 Task: Create a due date automation trigger when advanced on, on the tuesday after a card is due add fields with custom field "Resume" set to a number greater or equal to 1 and greater than 10 at 11:00 AM.
Action: Mouse moved to (980, 81)
Screenshot: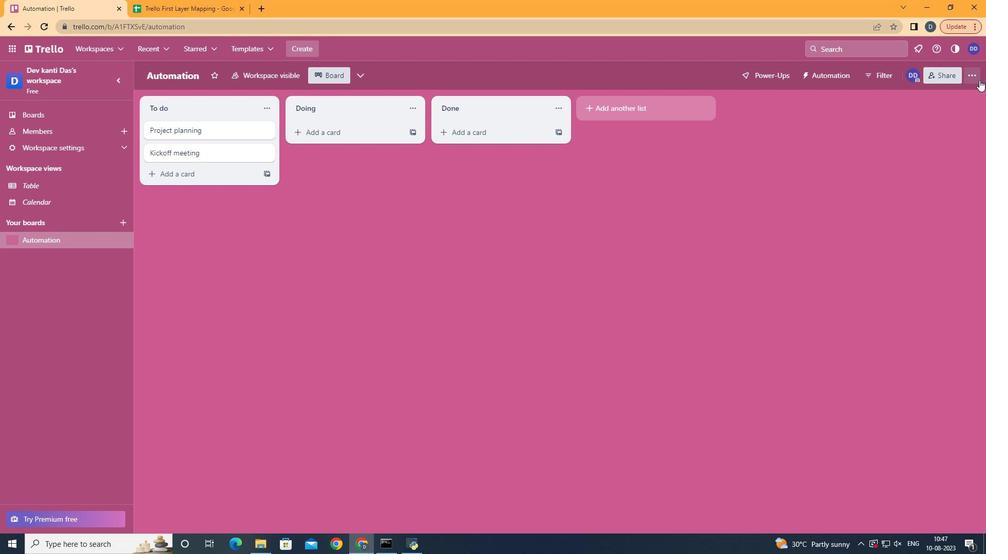 
Action: Mouse pressed left at (980, 81)
Screenshot: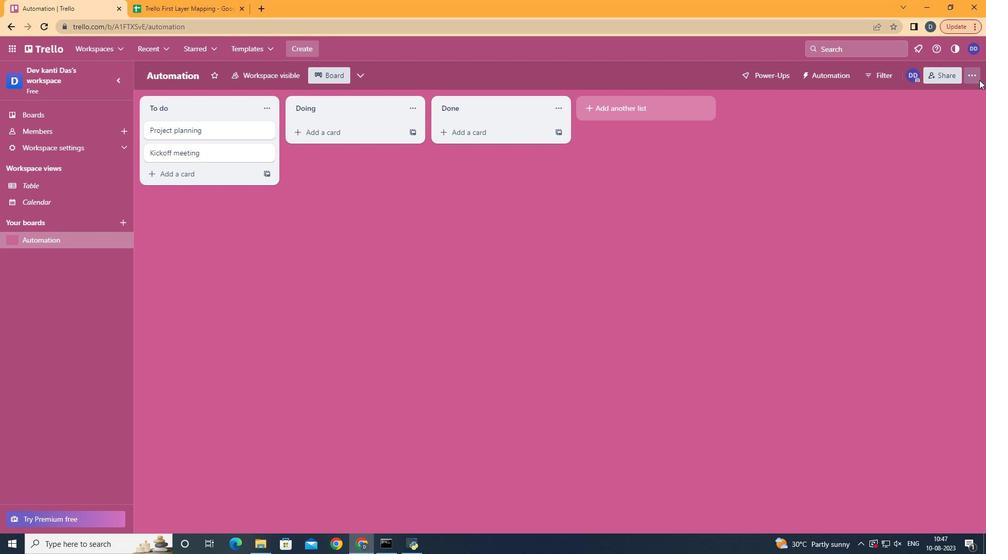 
Action: Mouse moved to (921, 210)
Screenshot: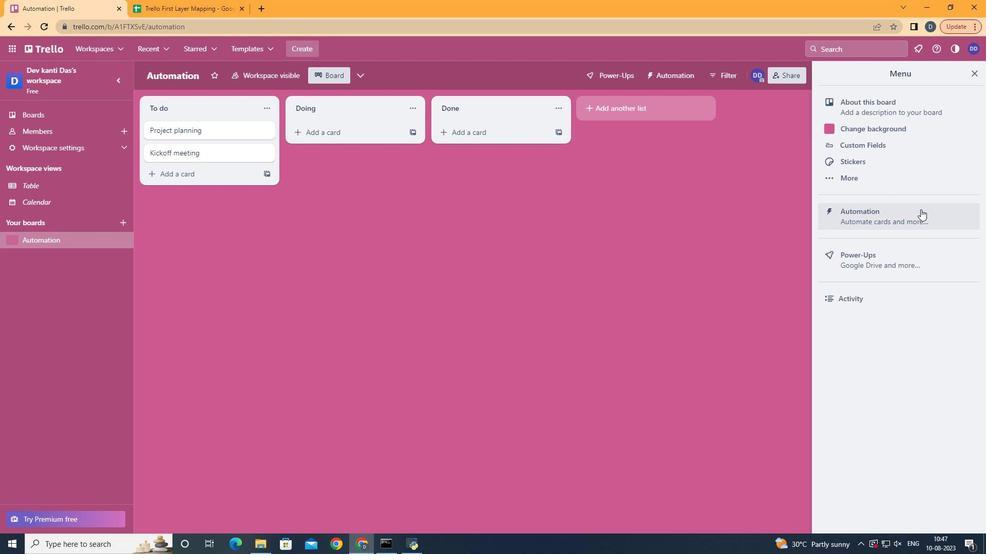 
Action: Mouse pressed left at (921, 210)
Screenshot: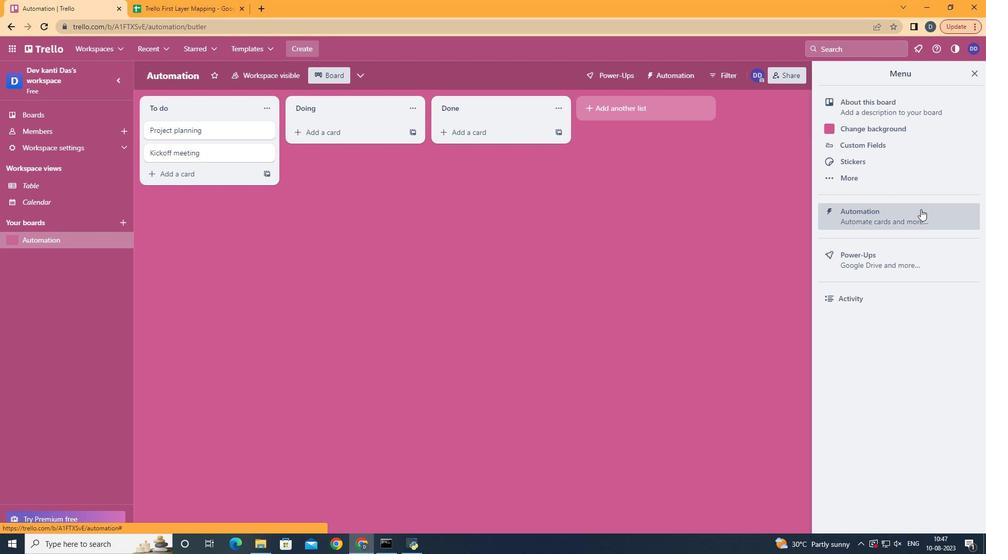 
Action: Mouse moved to (186, 213)
Screenshot: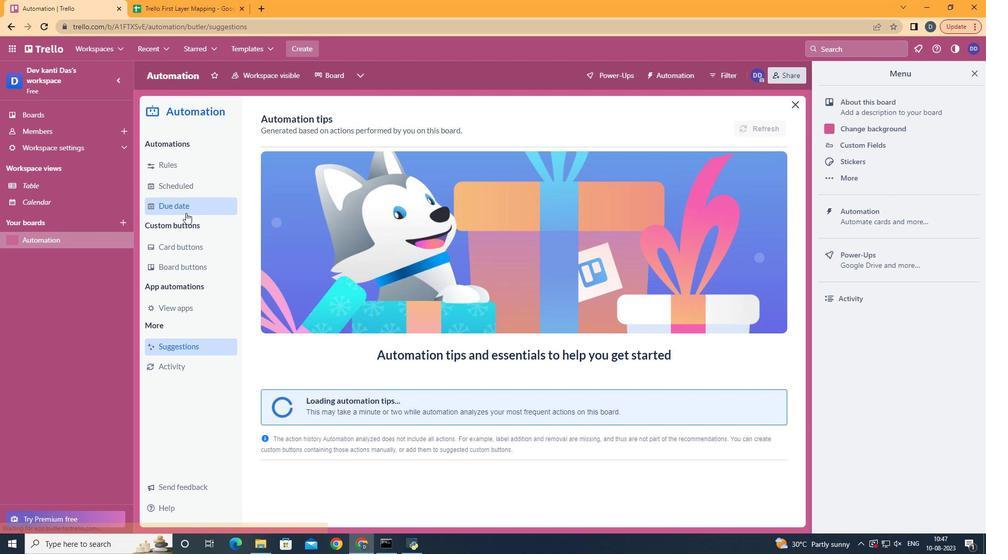 
Action: Mouse pressed left at (186, 213)
Screenshot: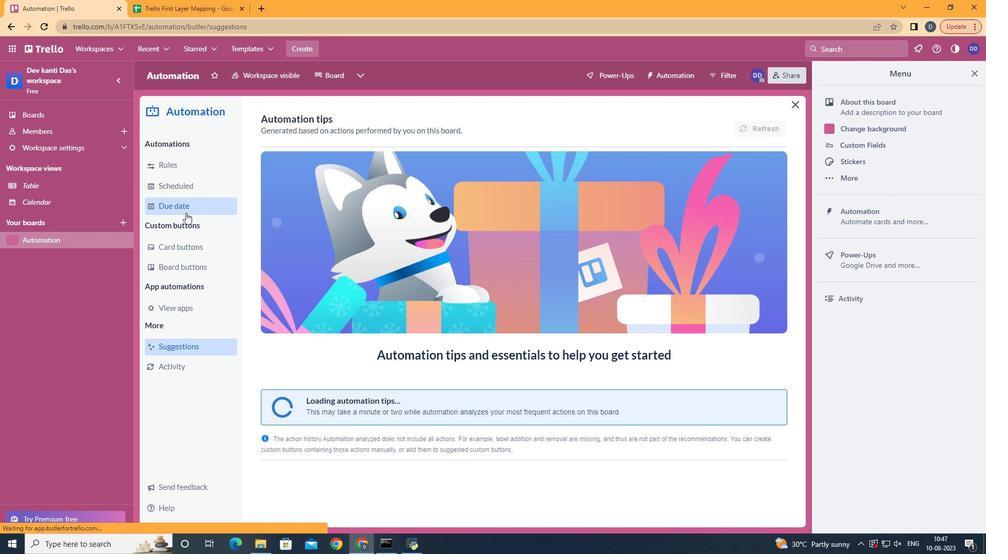 
Action: Mouse moved to (719, 124)
Screenshot: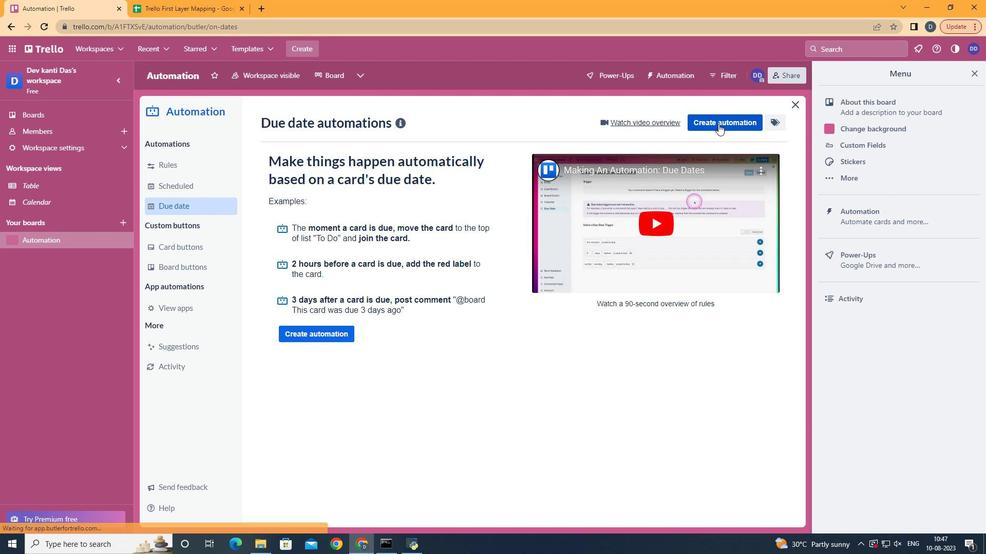 
Action: Mouse pressed left at (719, 124)
Screenshot: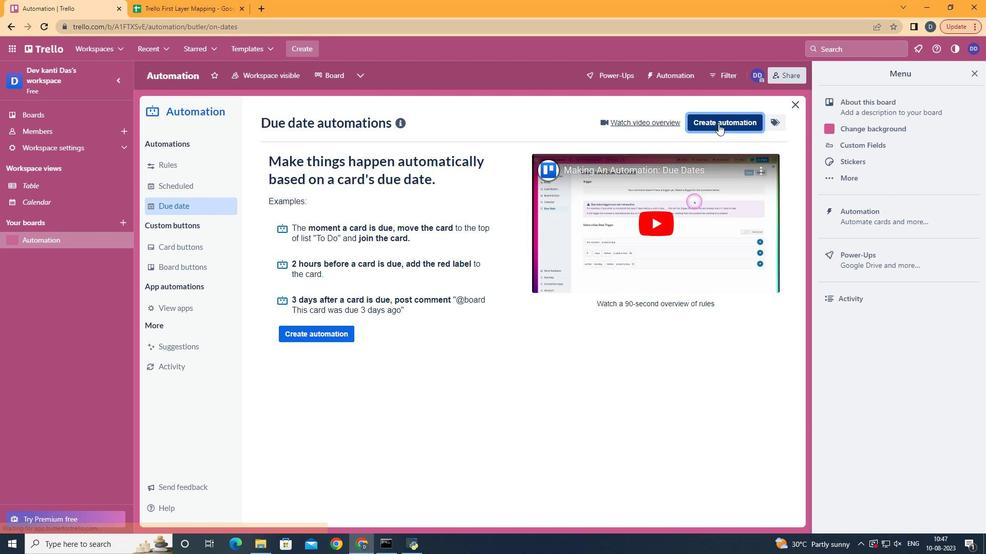 
Action: Mouse moved to (512, 216)
Screenshot: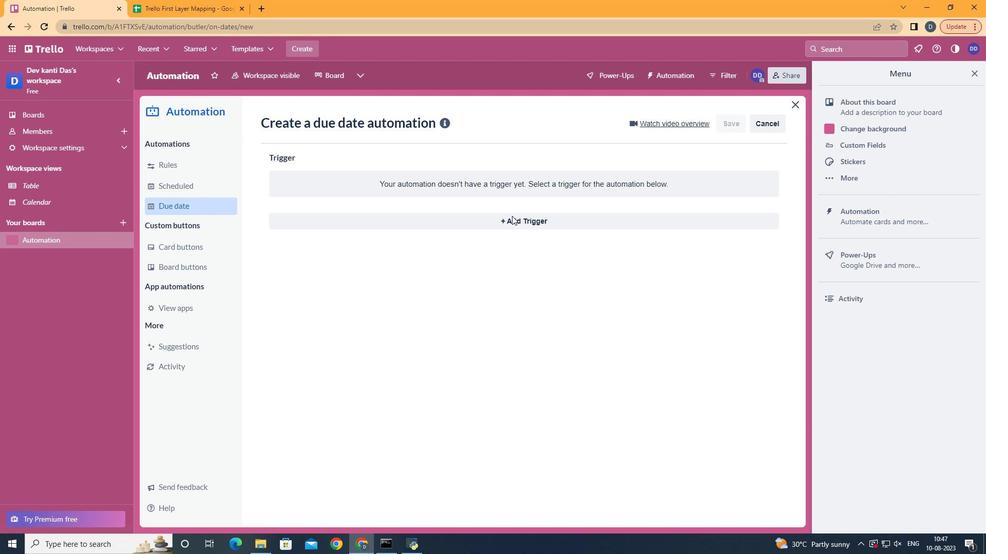 
Action: Mouse pressed left at (512, 216)
Screenshot: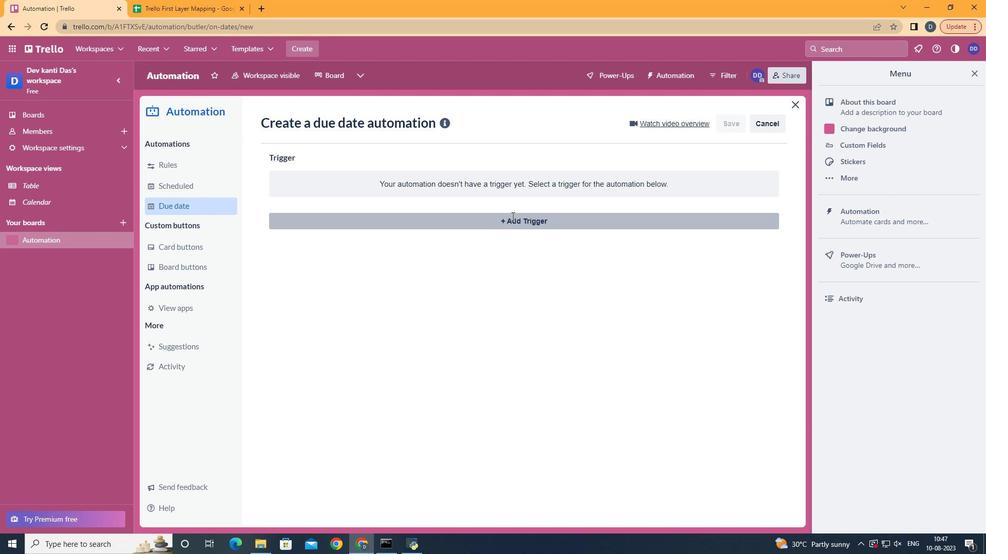 
Action: Mouse moved to (337, 293)
Screenshot: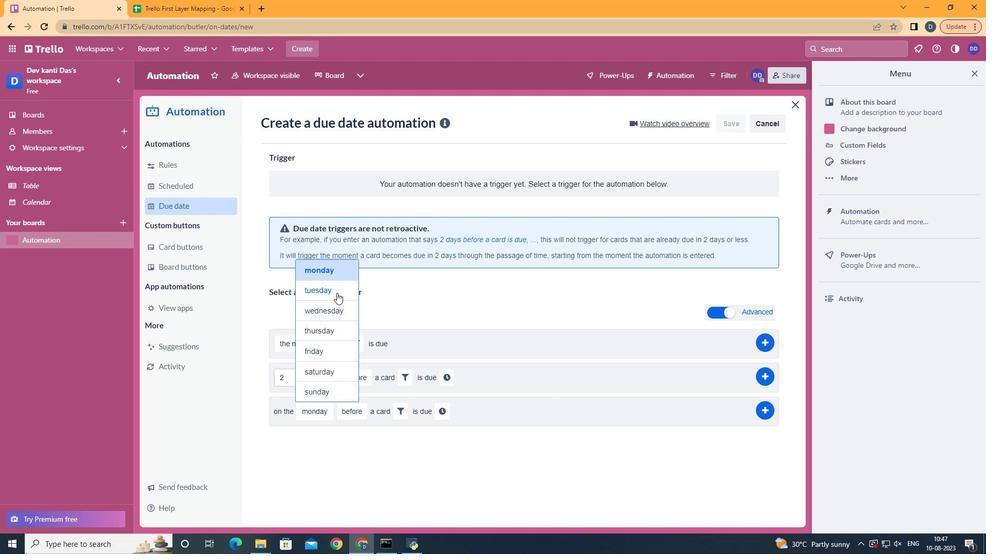 
Action: Mouse pressed left at (337, 293)
Screenshot: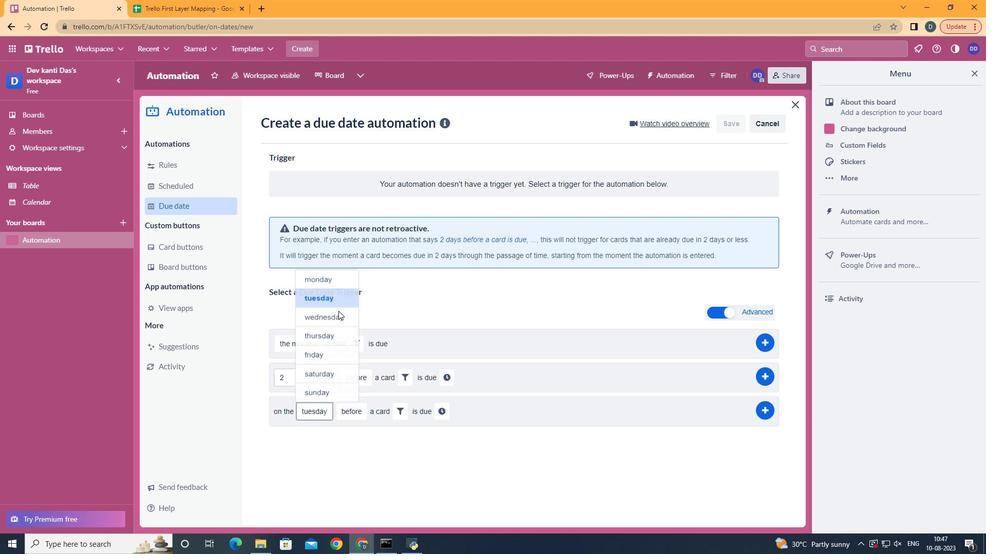 
Action: Mouse moved to (363, 450)
Screenshot: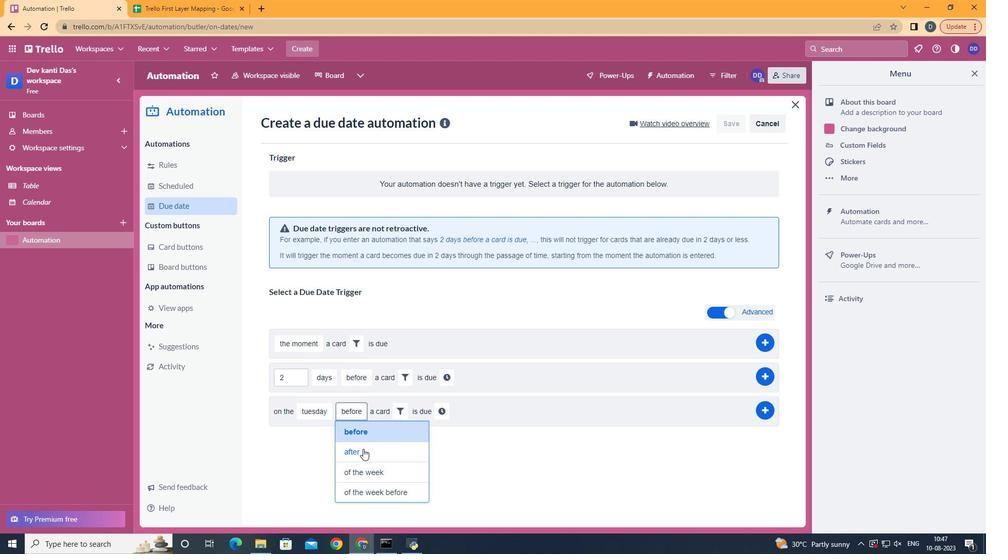 
Action: Mouse pressed left at (363, 450)
Screenshot: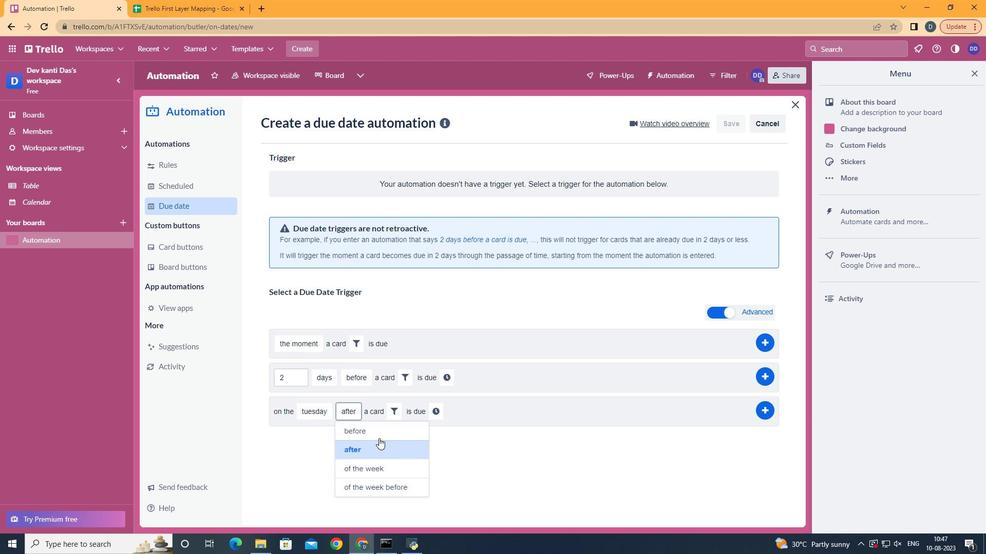
Action: Mouse moved to (403, 411)
Screenshot: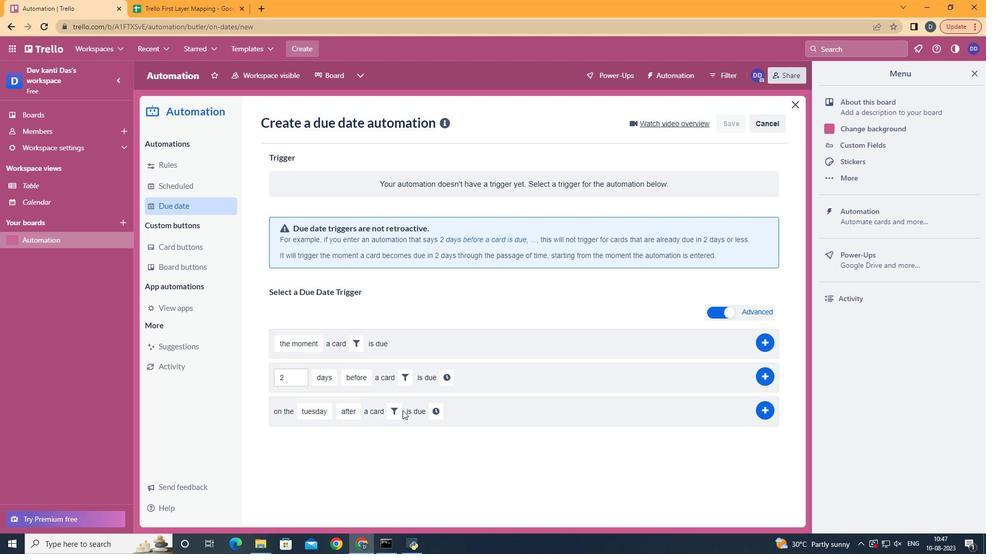 
Action: Mouse pressed left at (403, 411)
Screenshot: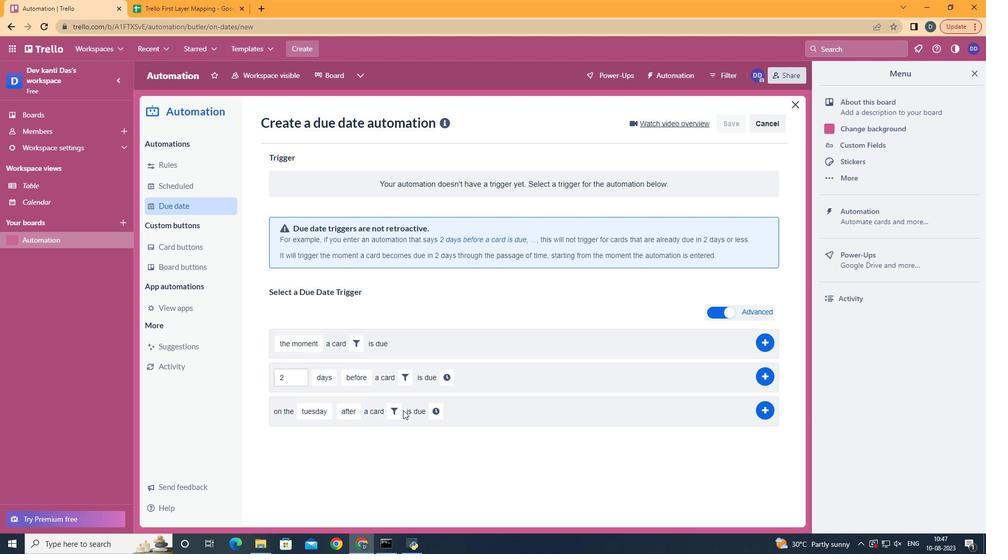 
Action: Mouse moved to (397, 413)
Screenshot: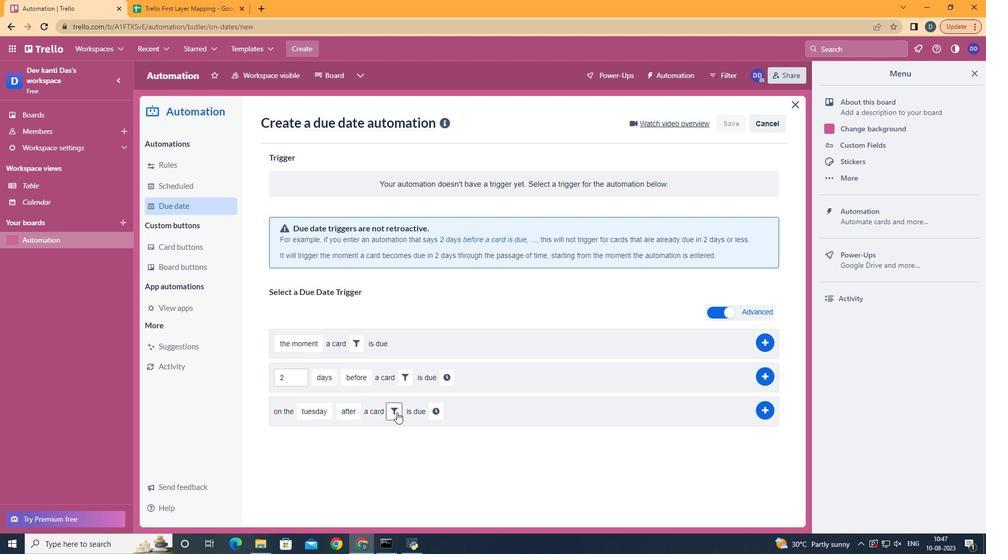 
Action: Mouse pressed left at (397, 413)
Screenshot: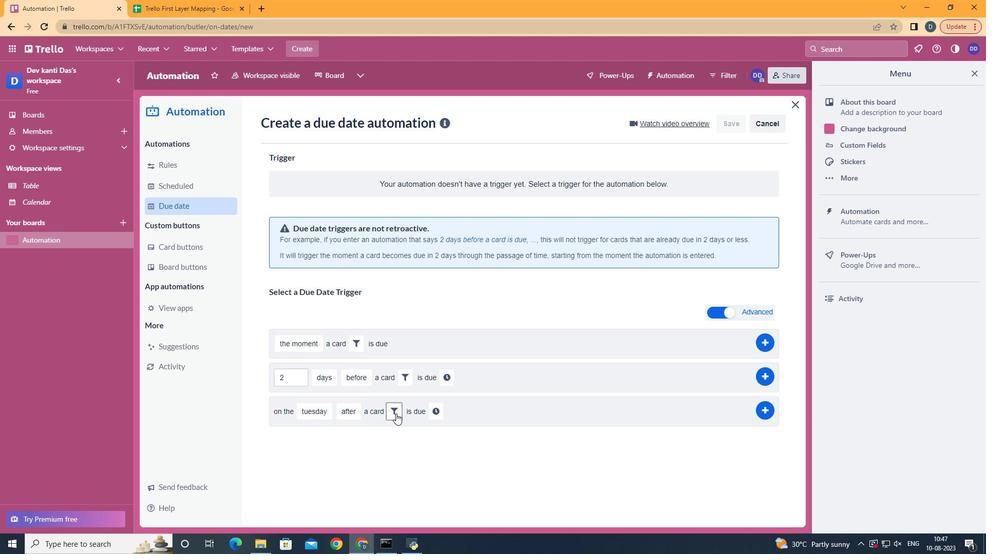 
Action: Mouse moved to (553, 443)
Screenshot: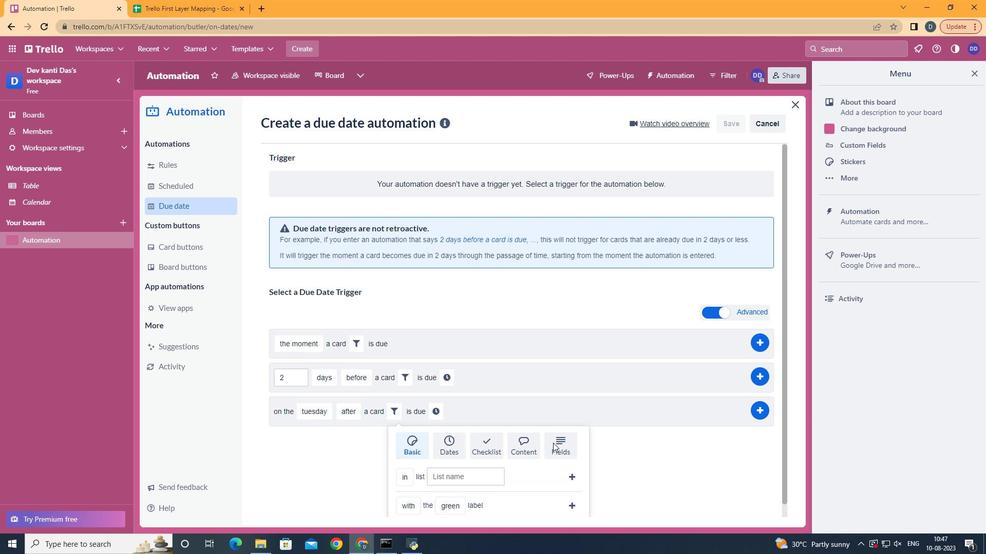 
Action: Mouse pressed left at (553, 443)
Screenshot: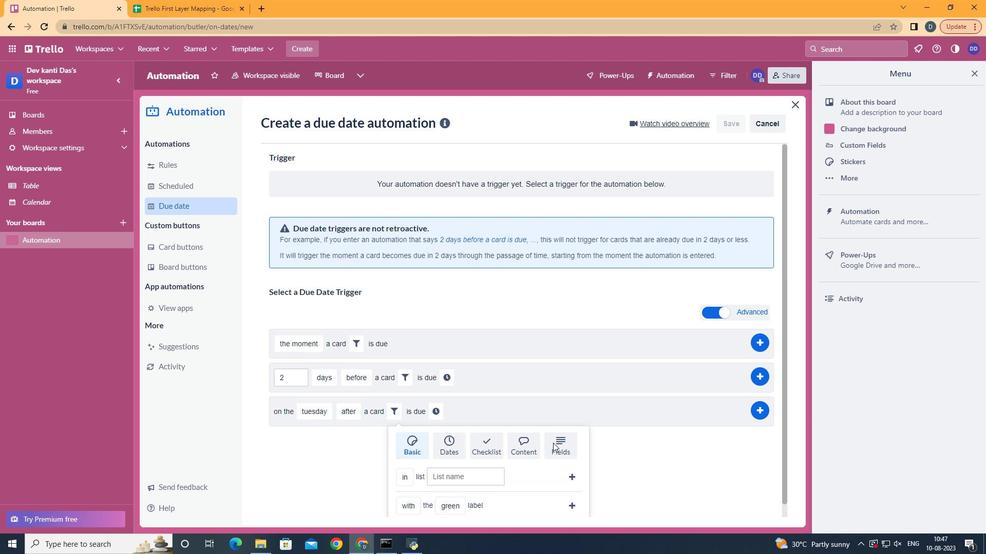 
Action: Mouse scrolled (553, 443) with delta (0, 0)
Screenshot: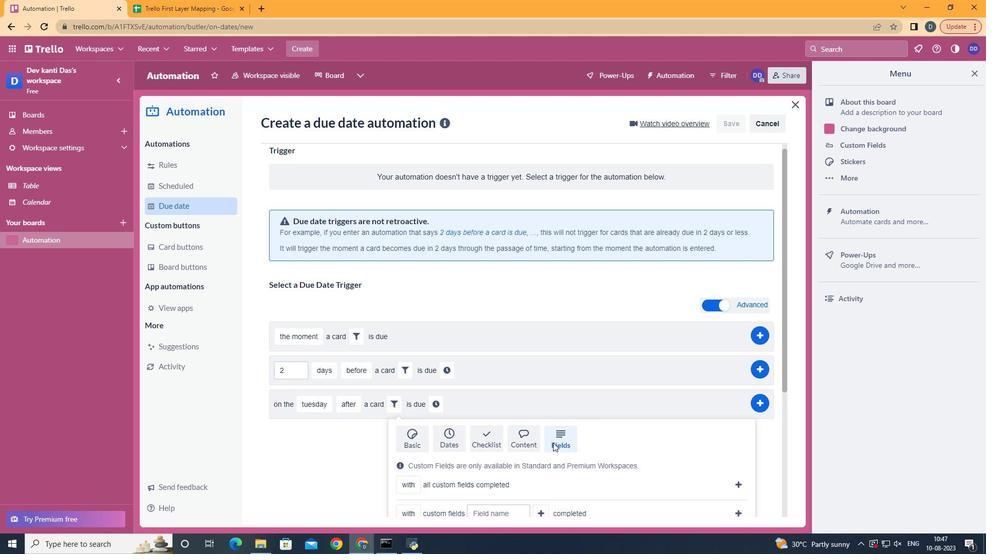 
Action: Mouse scrolled (553, 443) with delta (0, 0)
Screenshot: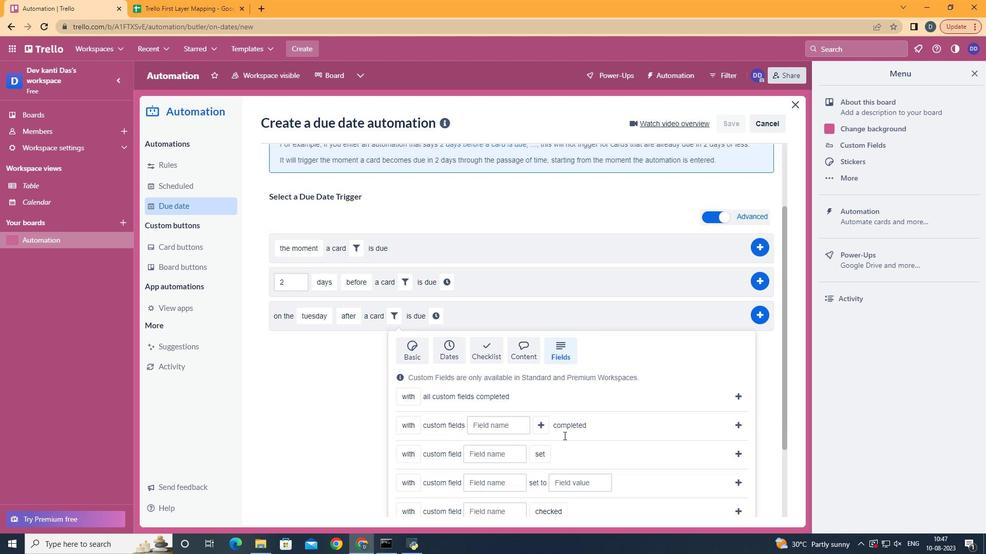 
Action: Mouse scrolled (553, 443) with delta (0, 0)
Screenshot: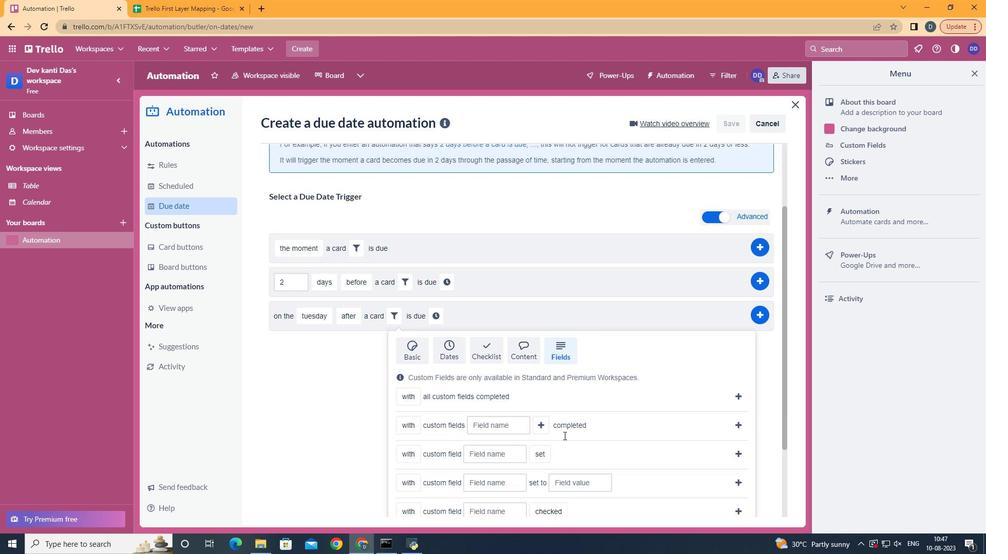 
Action: Mouse scrolled (553, 443) with delta (0, 0)
Screenshot: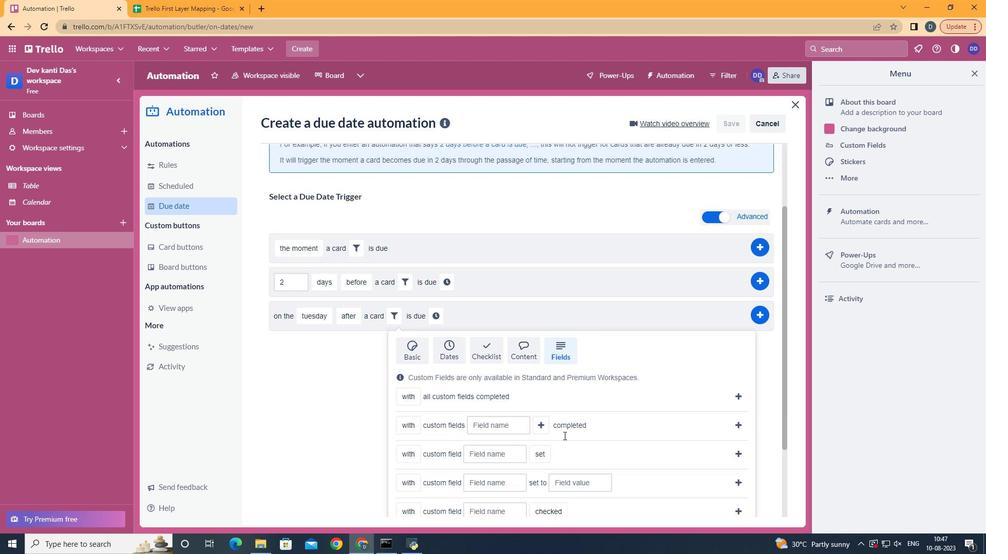 
Action: Mouse scrolled (553, 443) with delta (0, 0)
Screenshot: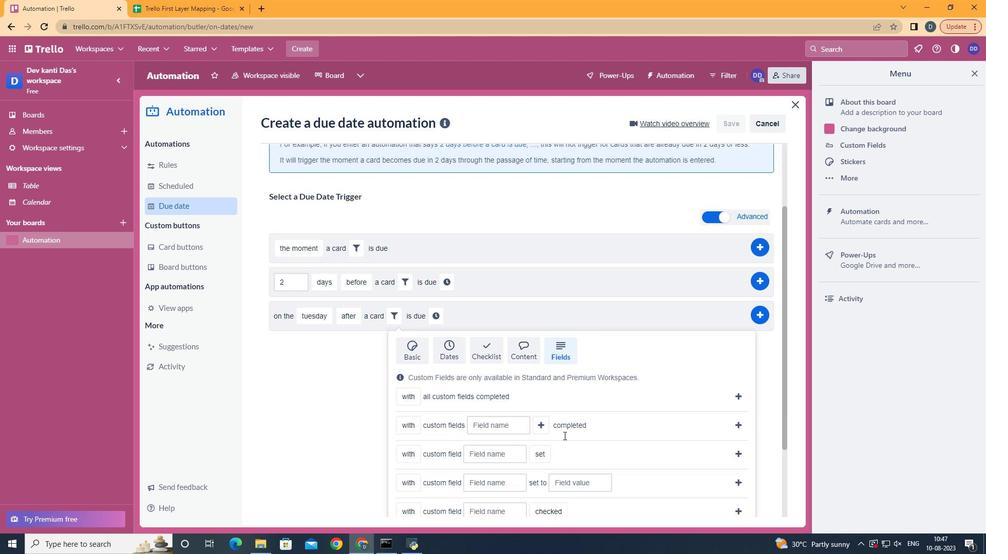
Action: Mouse scrolled (553, 443) with delta (0, 0)
Screenshot: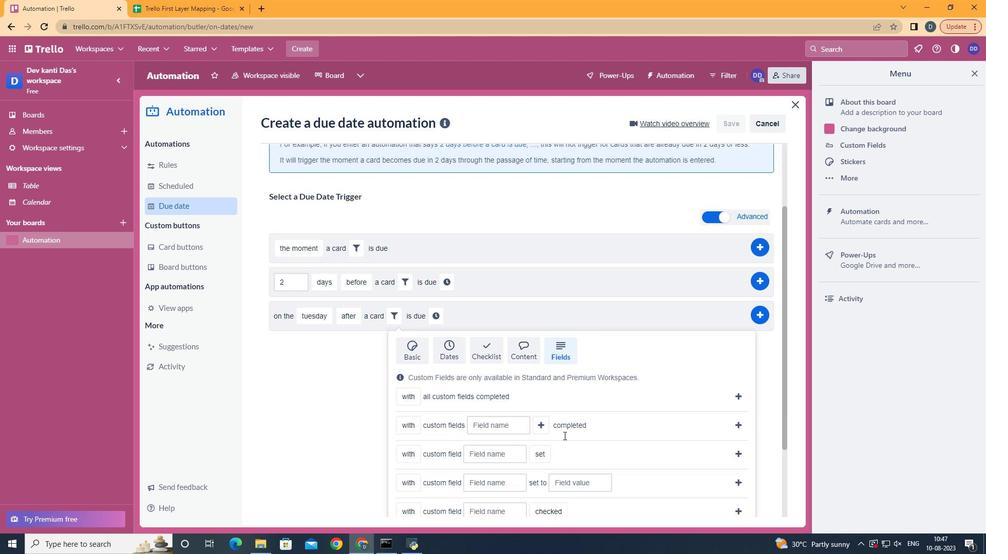 
Action: Mouse moved to (419, 453)
Screenshot: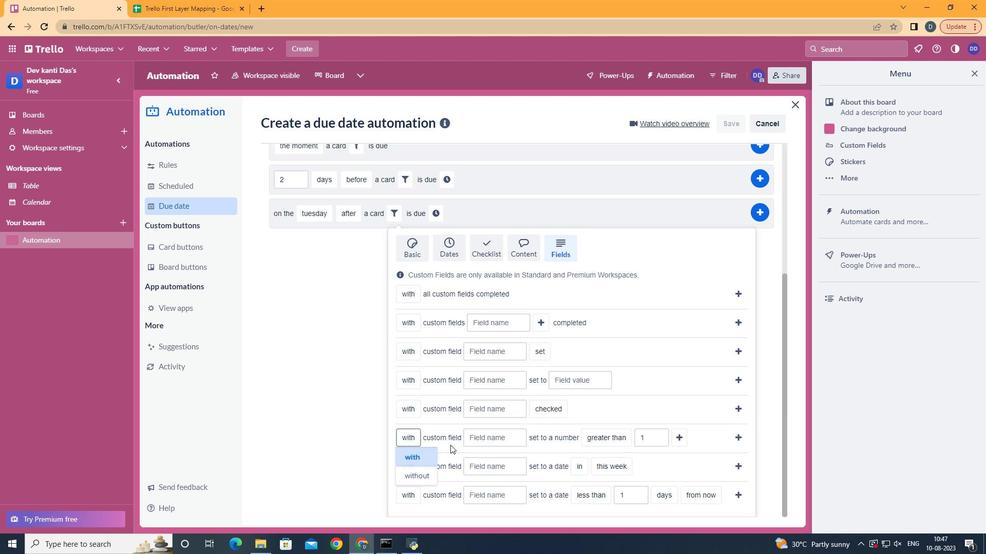 
Action: Mouse pressed left at (419, 453)
Screenshot: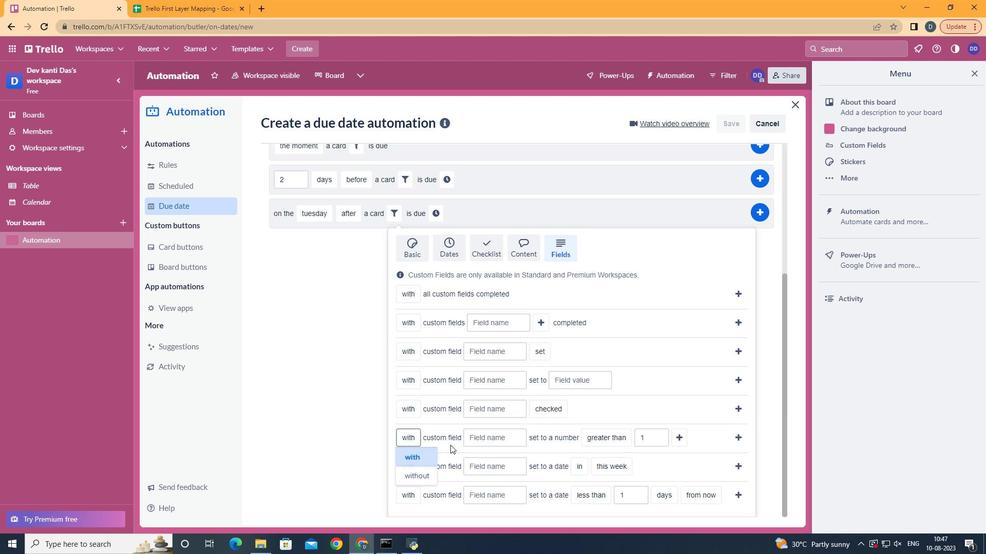 
Action: Mouse moved to (493, 432)
Screenshot: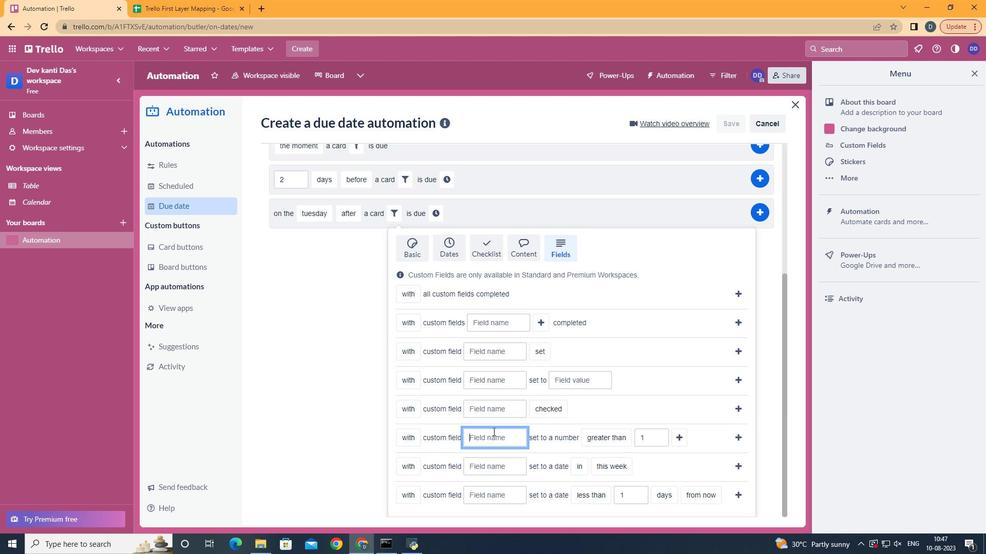 
Action: Mouse pressed left at (493, 432)
Screenshot: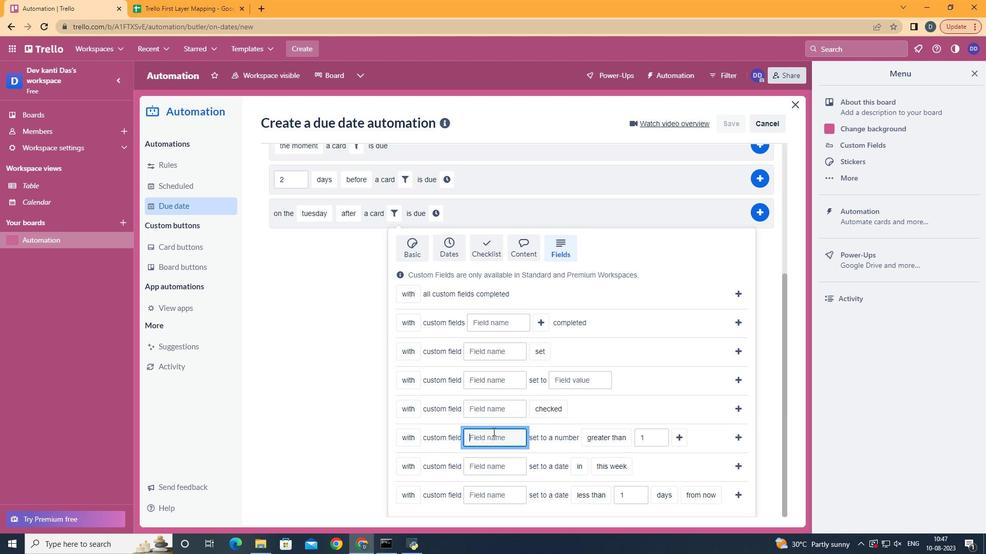 
Action: Key pressed <Key.shift>Resume
Screenshot: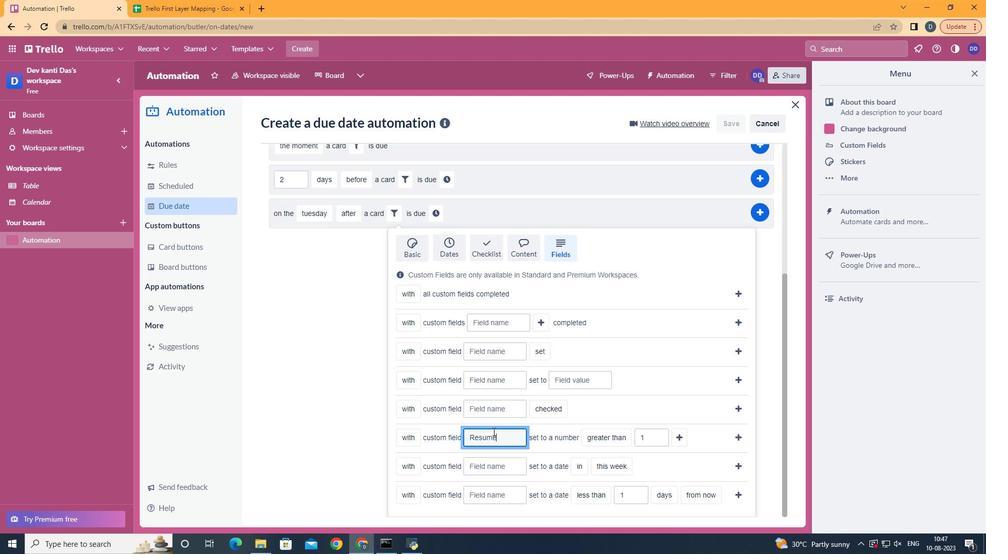 
Action: Mouse moved to (622, 381)
Screenshot: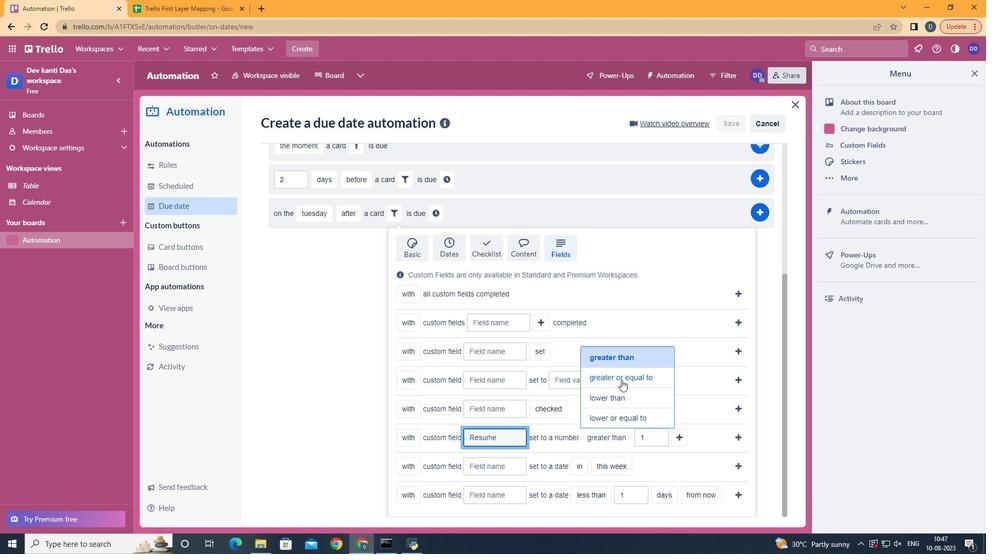 
Action: Mouse pressed left at (622, 381)
Screenshot: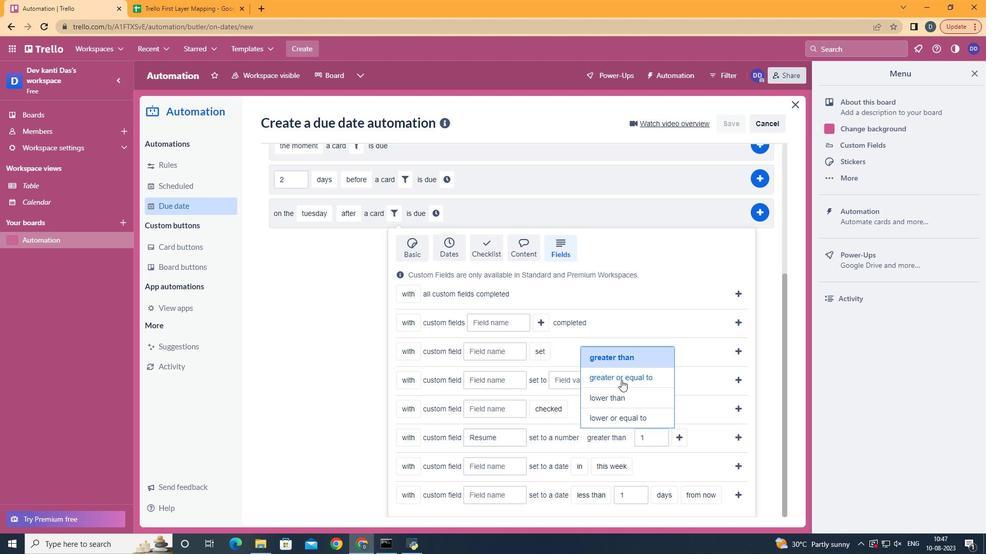 
Action: Mouse moved to (699, 440)
Screenshot: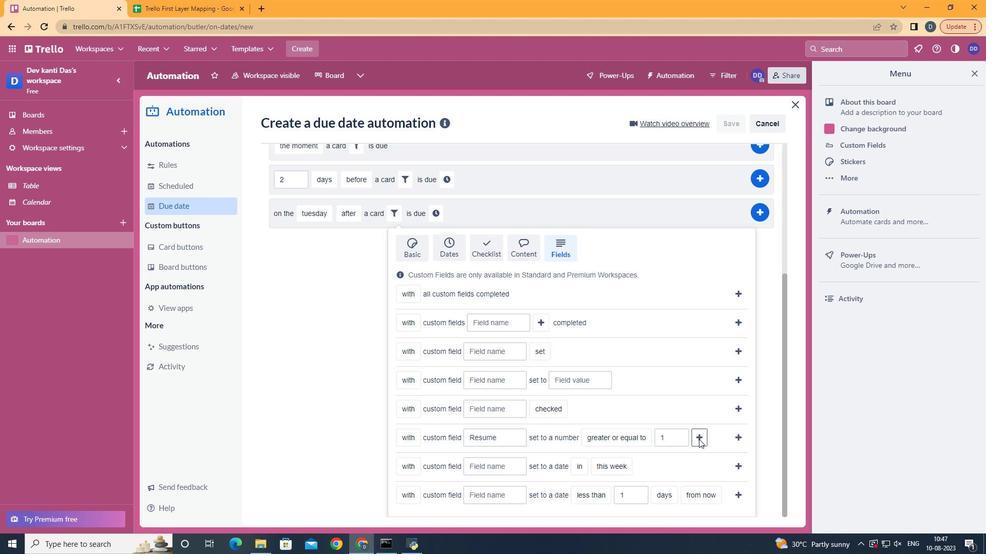 
Action: Mouse pressed left at (699, 440)
Screenshot: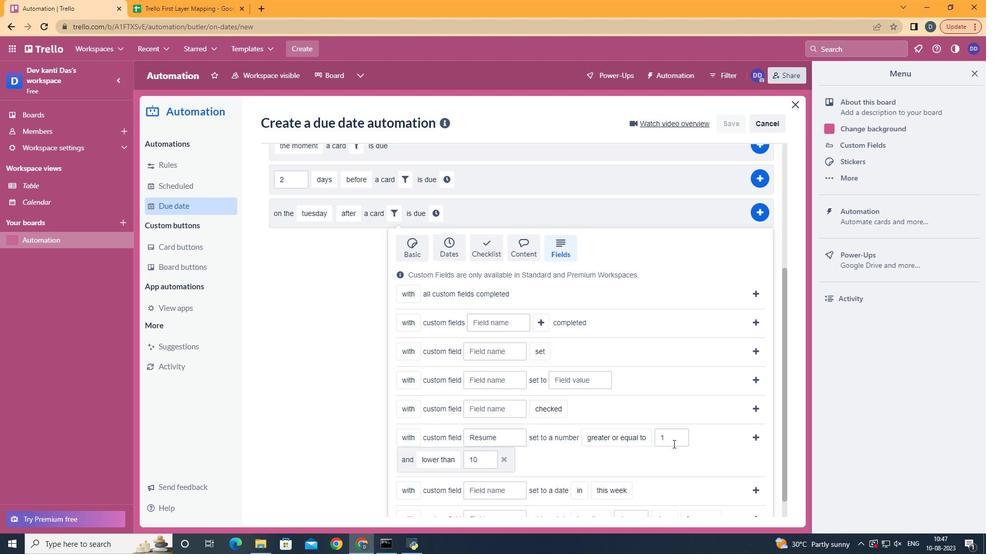
Action: Mouse moved to (460, 414)
Screenshot: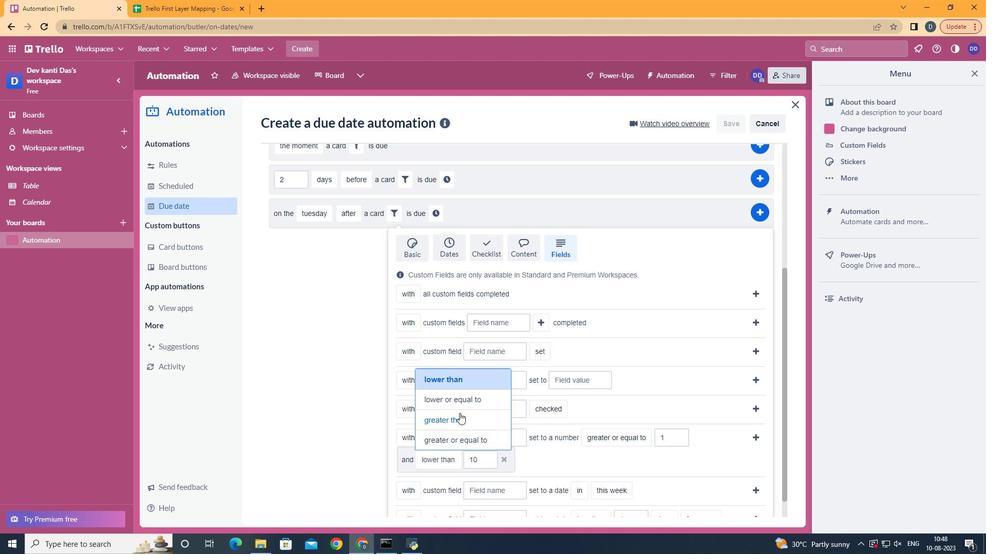 
Action: Mouse pressed left at (460, 414)
Screenshot: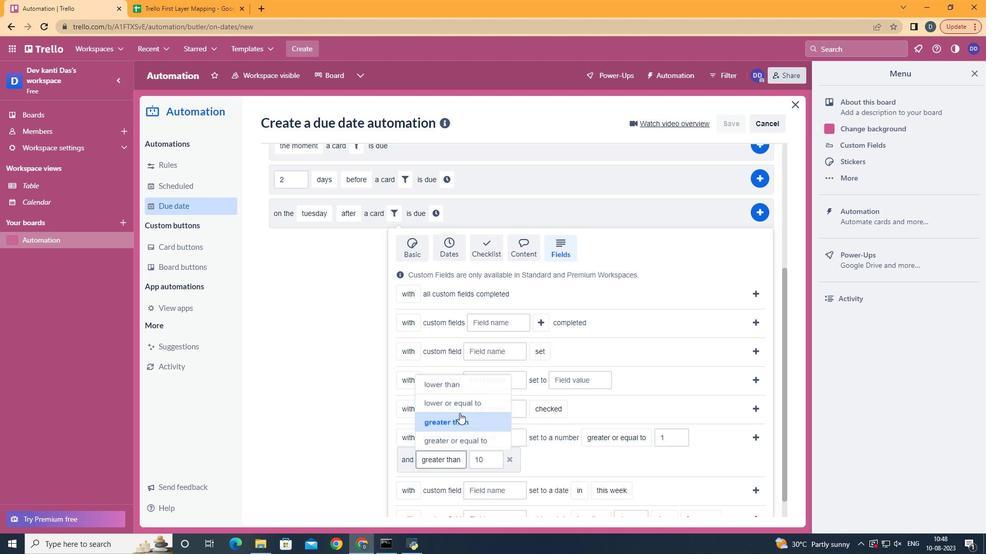 
Action: Mouse moved to (753, 434)
Screenshot: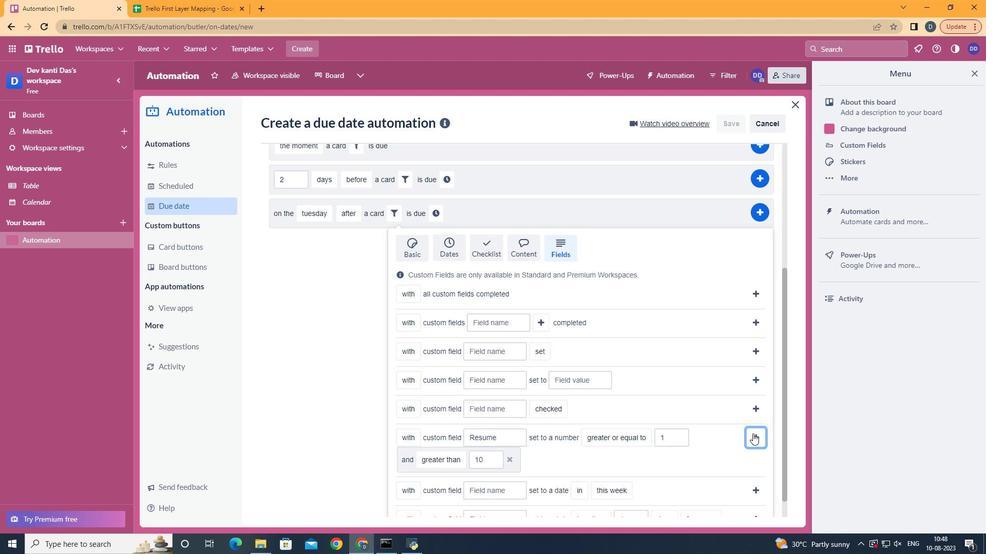 
Action: Mouse pressed left at (753, 434)
Screenshot: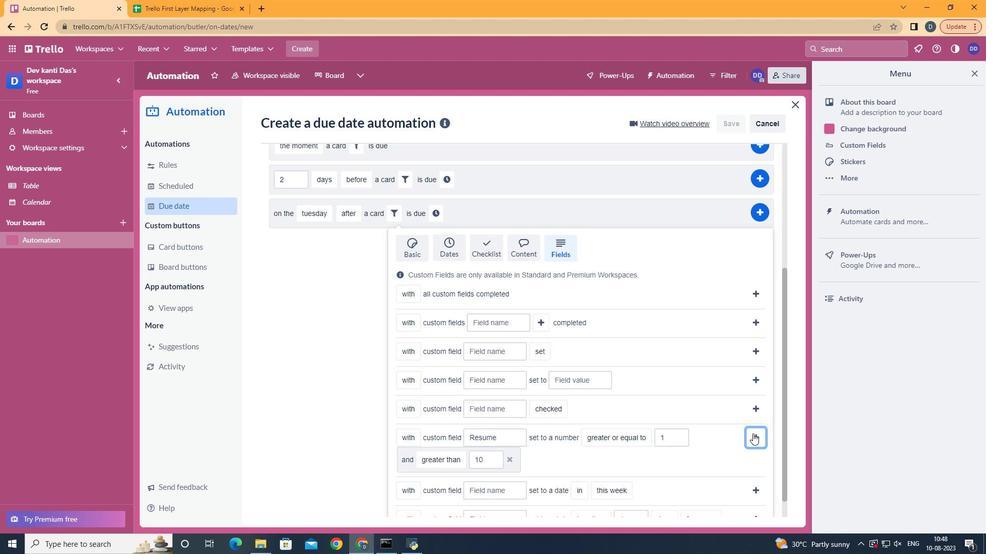 
Action: Mouse moved to (732, 419)
Screenshot: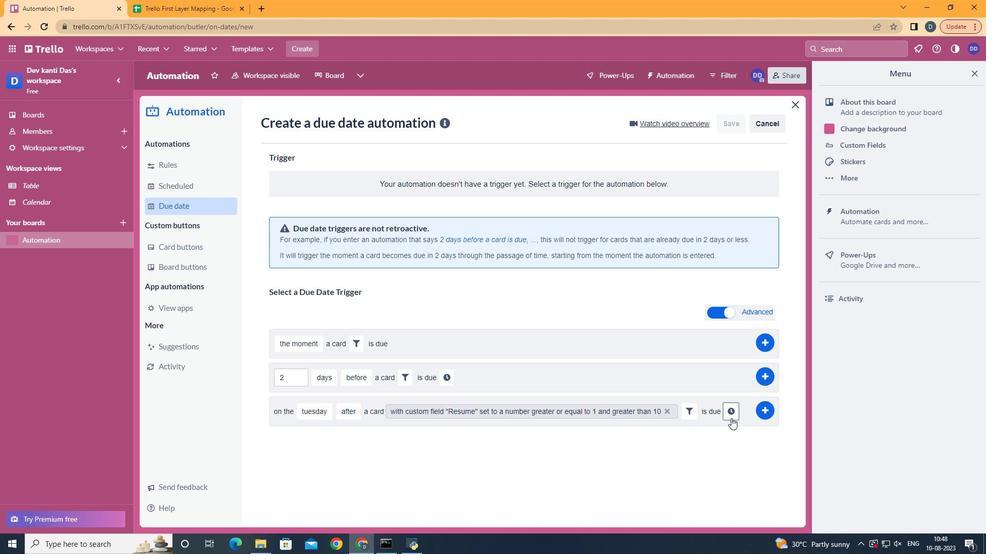 
Action: Mouse pressed left at (732, 419)
Screenshot: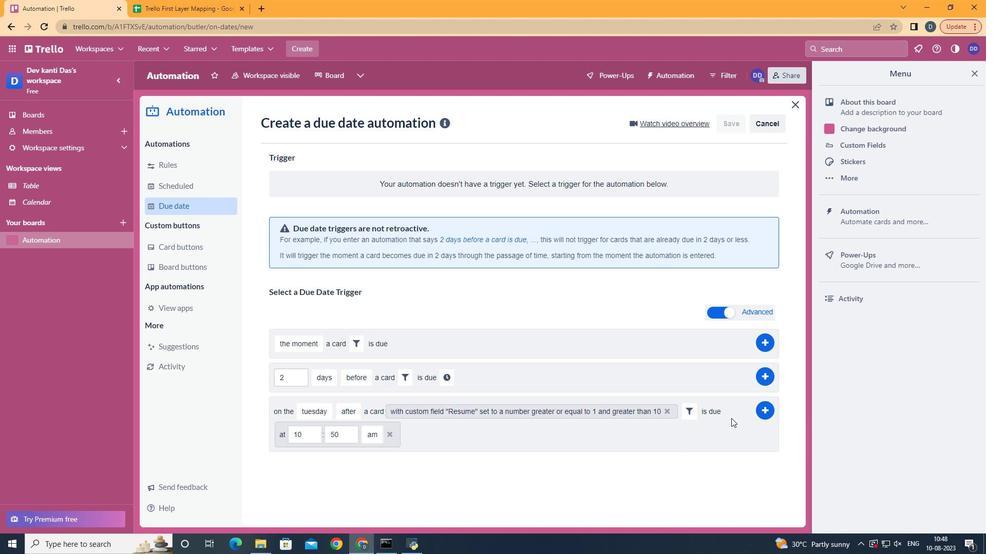 
Action: Mouse moved to (313, 435)
Screenshot: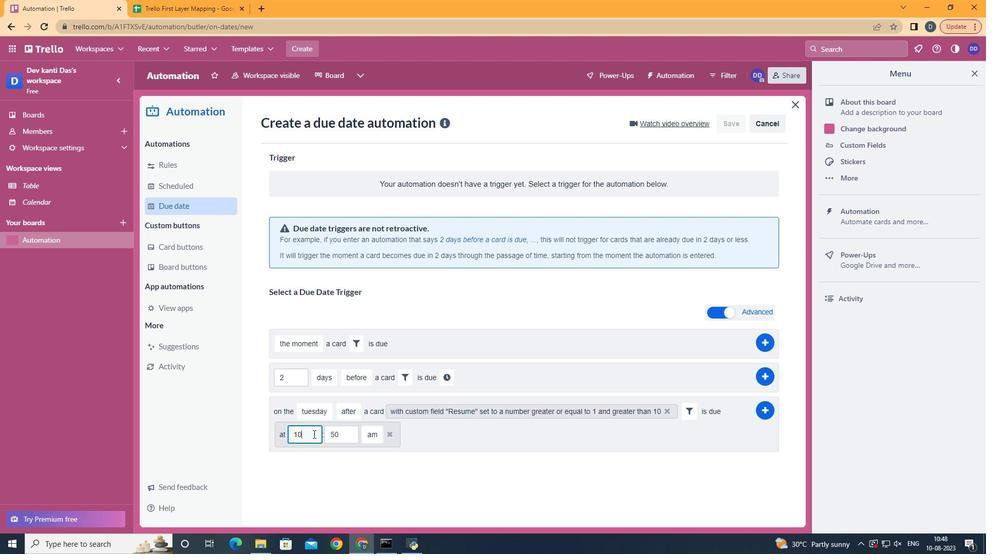 
Action: Mouse pressed left at (313, 435)
Screenshot: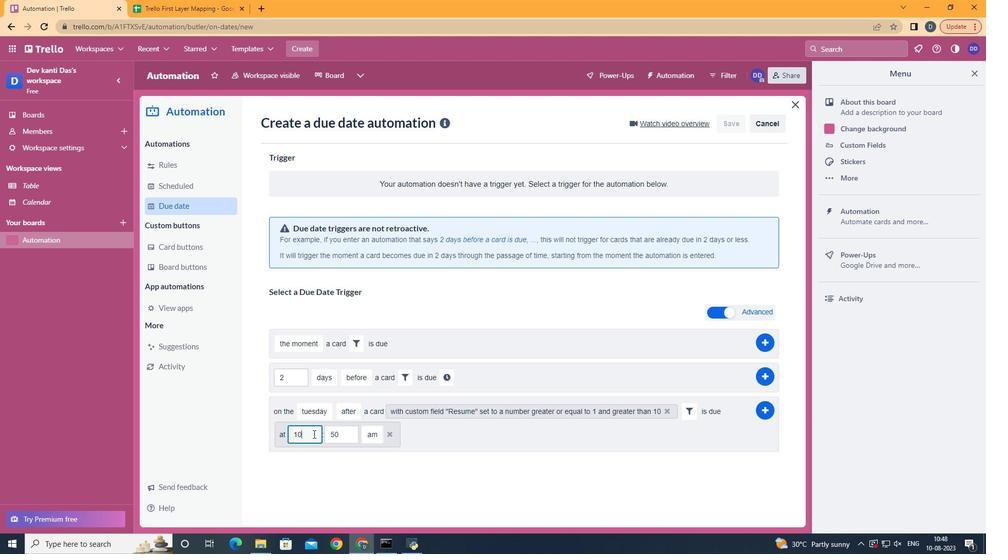 
Action: Mouse moved to (313, 435)
Screenshot: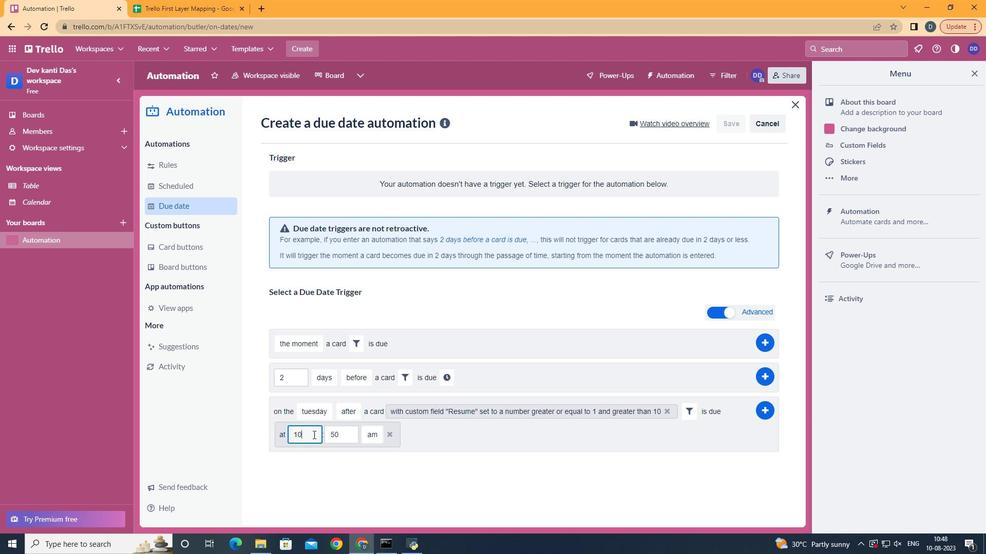 
Action: Key pressed <Key.backspace>1
Screenshot: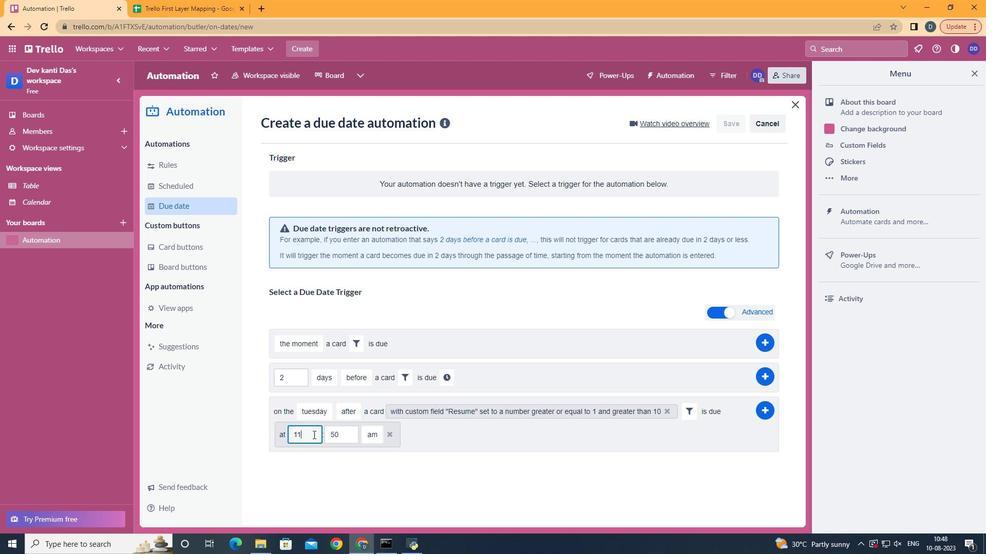 
Action: Mouse moved to (344, 440)
Screenshot: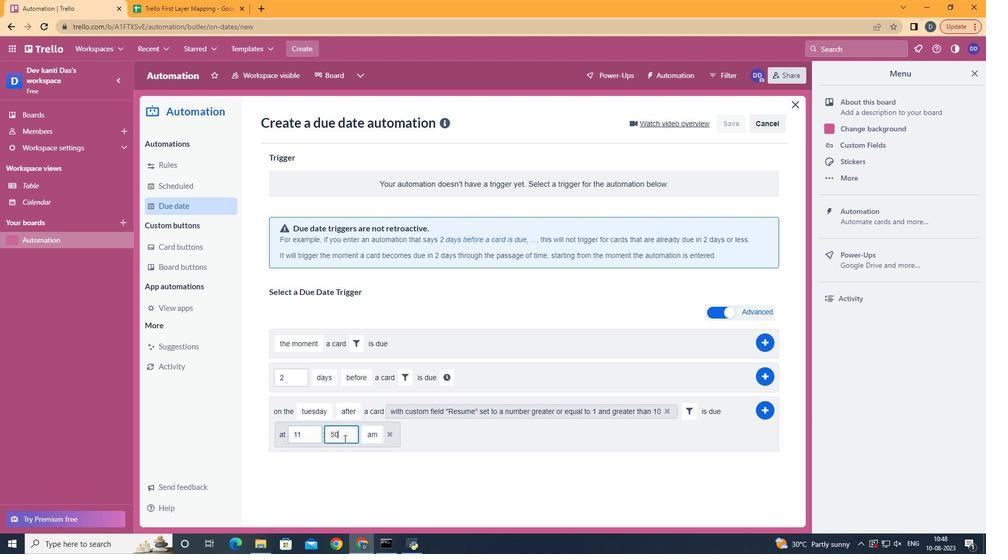
Action: Mouse pressed left at (344, 440)
Screenshot: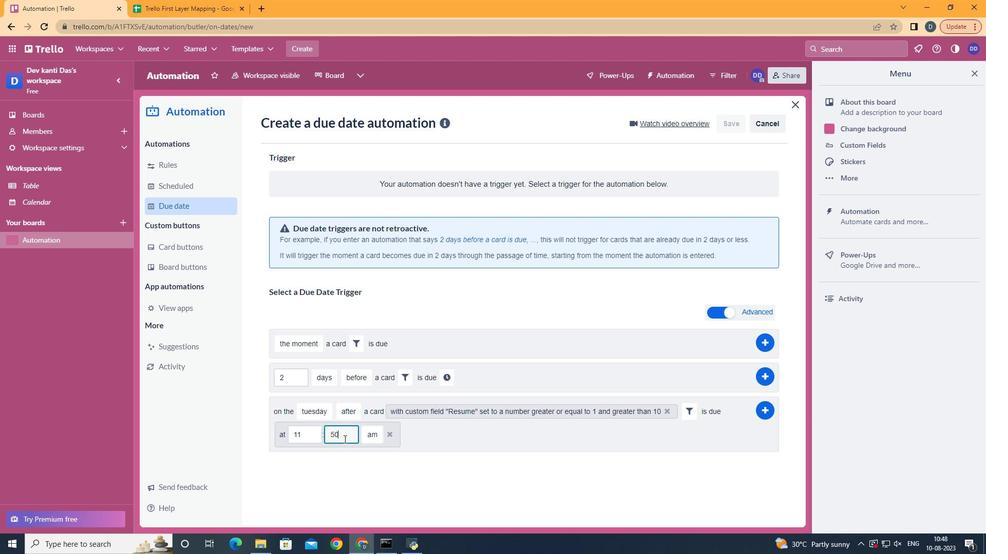 
Action: Key pressed <Key.backspace><Key.backspace>00
Screenshot: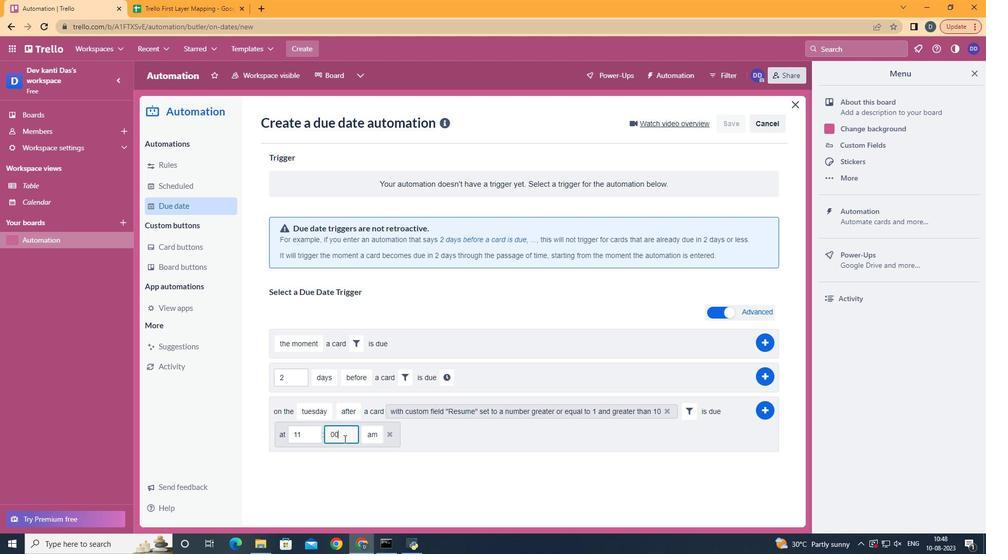
Action: Mouse moved to (767, 410)
Screenshot: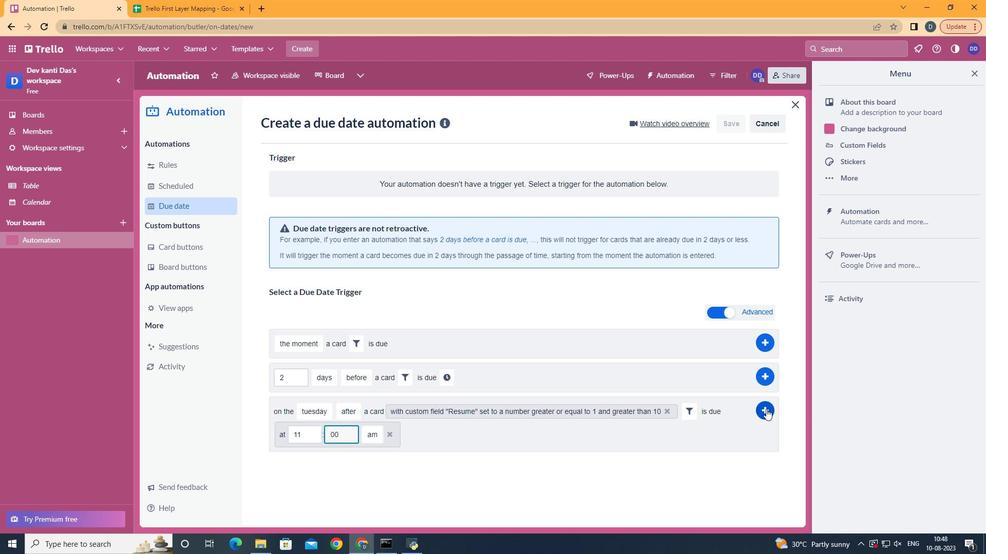 
Action: Mouse pressed left at (767, 410)
Screenshot: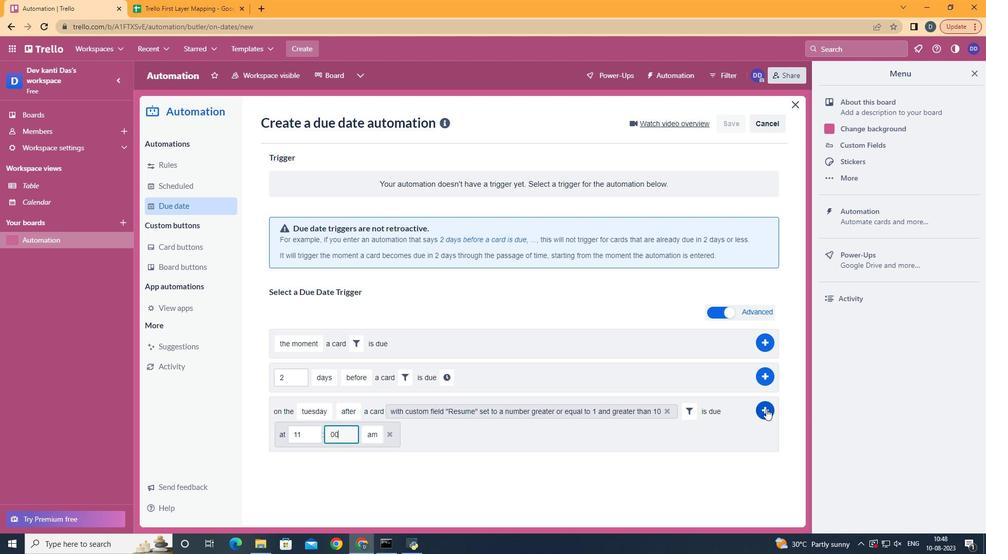 
Action: Mouse moved to (598, 250)
Screenshot: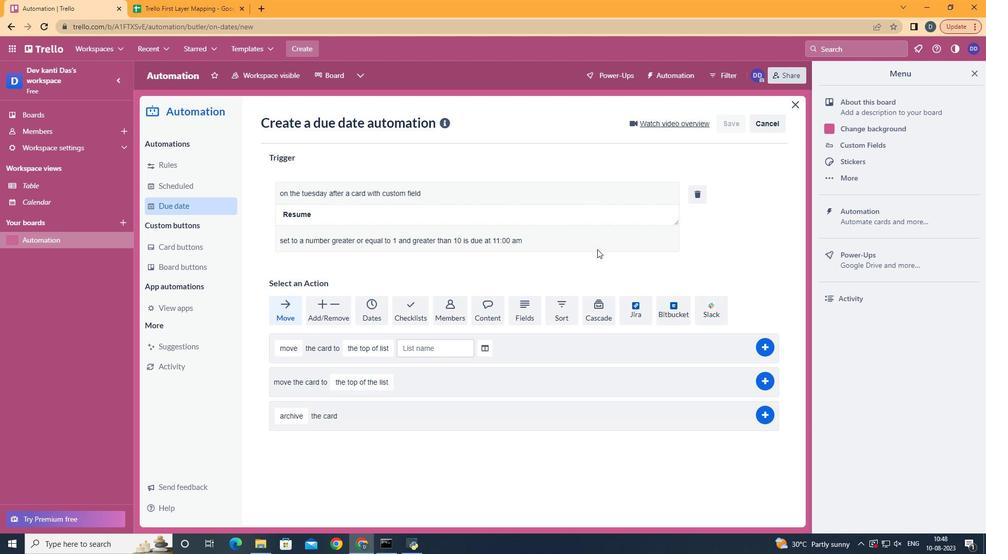 
